 Task: Create a schedule automation trigger every last thursday of the month at 01:00 PM.
Action: Mouse moved to (868, 253)
Screenshot: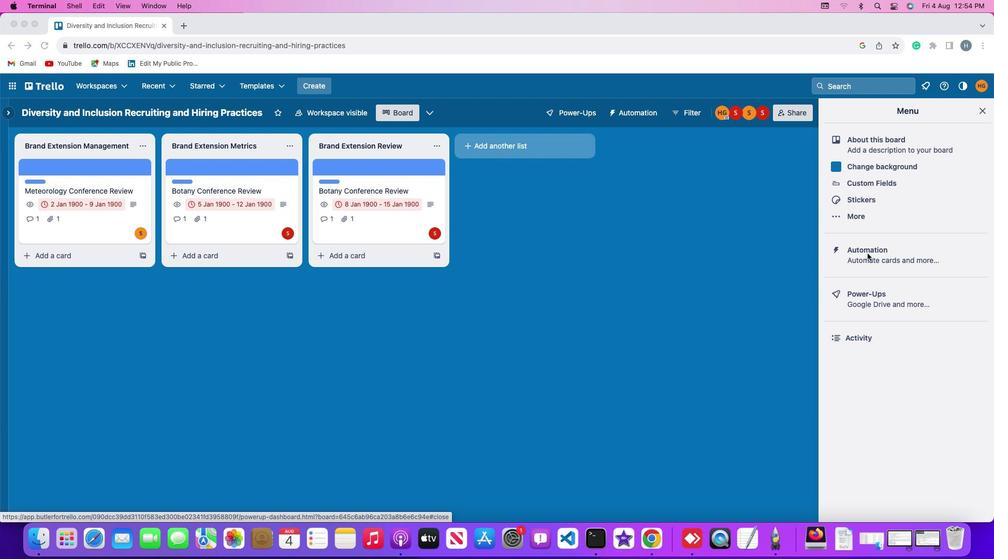
Action: Mouse pressed left at (868, 253)
Screenshot: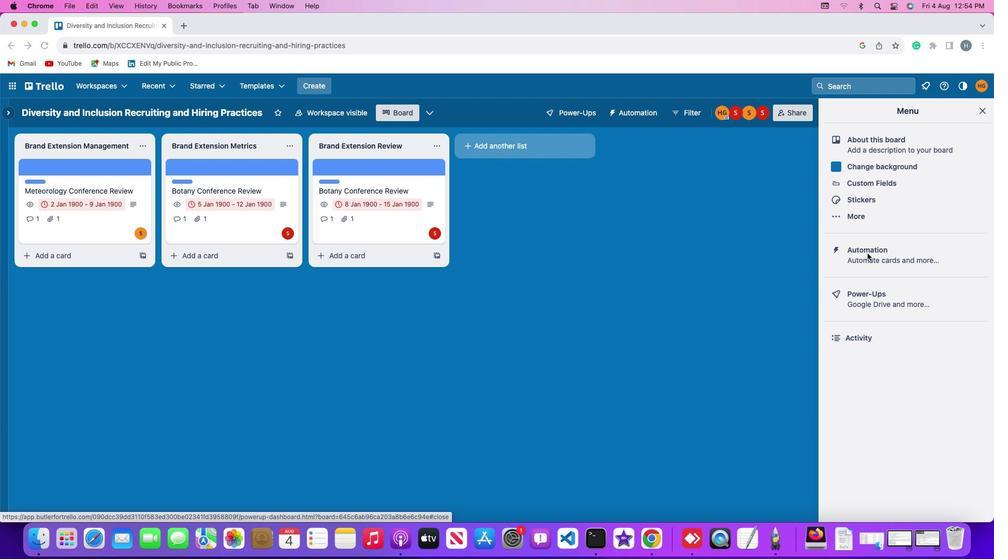 
Action: Mouse pressed left at (868, 253)
Screenshot: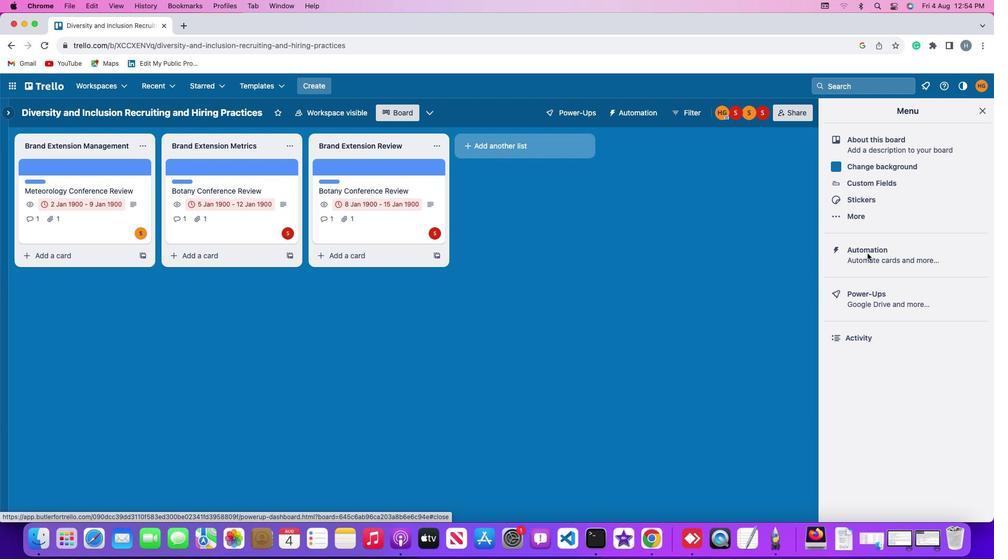 
Action: Mouse moved to (65, 223)
Screenshot: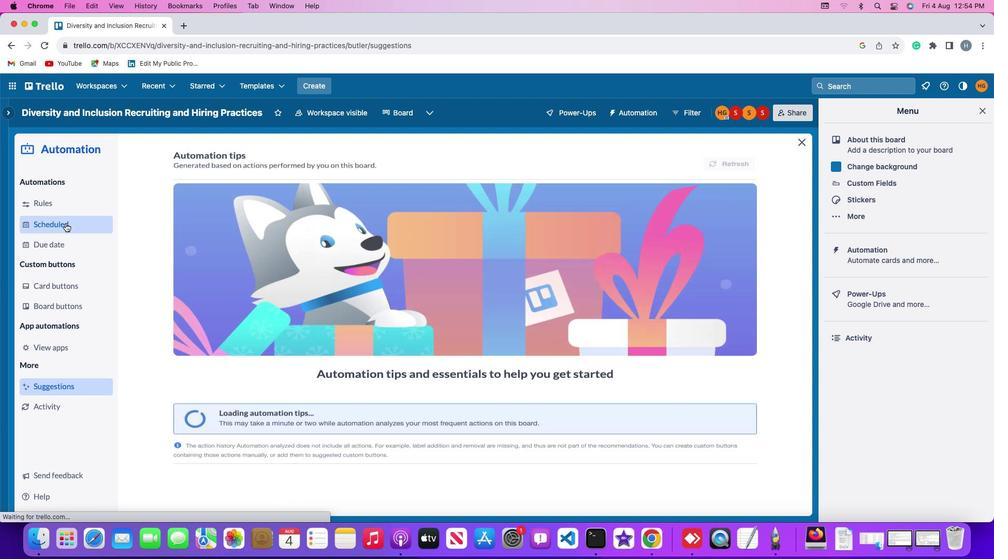 
Action: Mouse pressed left at (65, 223)
Screenshot: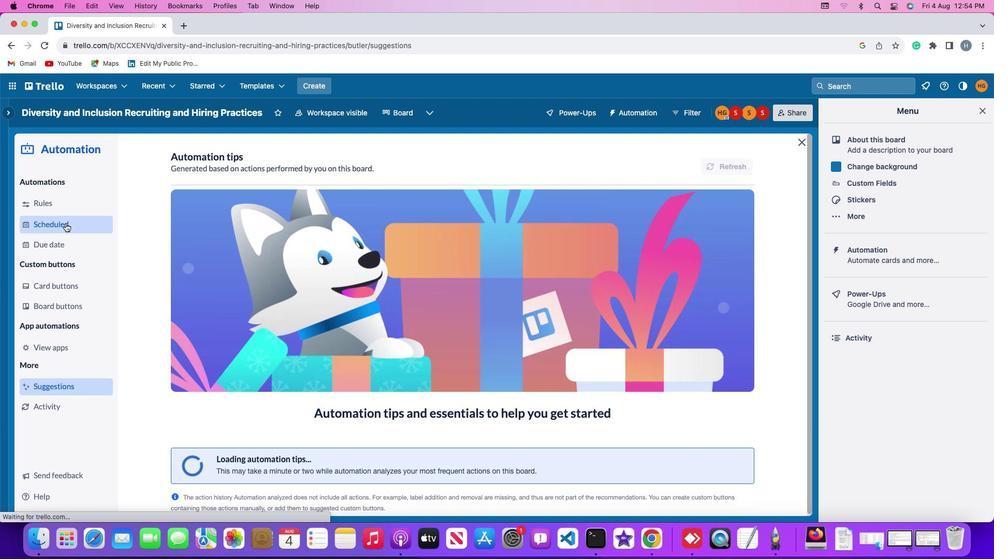 
Action: Mouse moved to (702, 157)
Screenshot: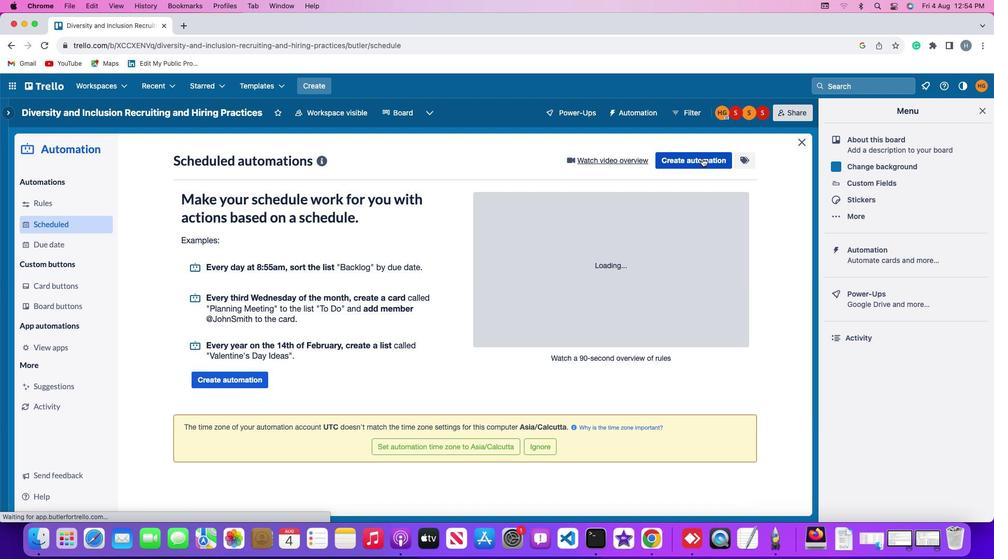 
Action: Mouse pressed left at (702, 157)
Screenshot: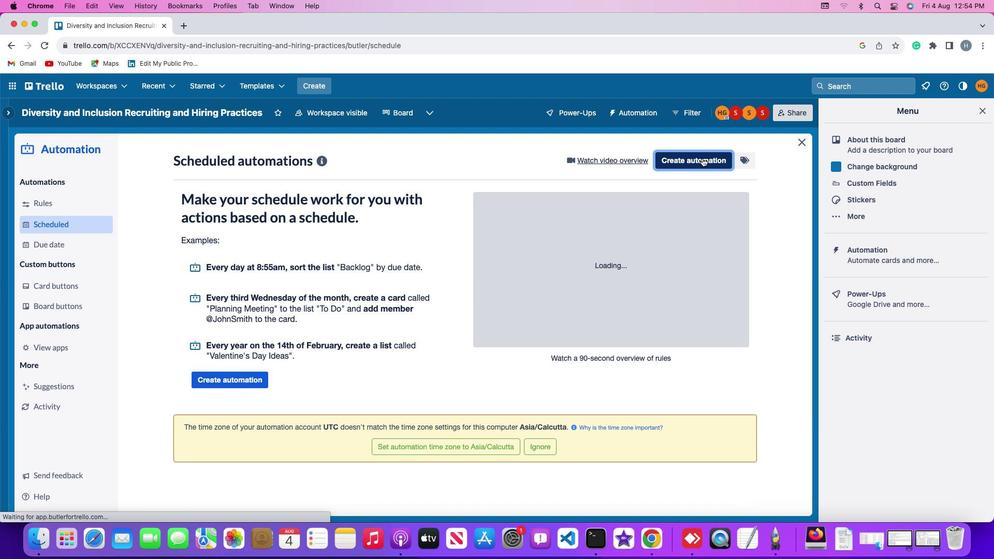 
Action: Mouse moved to (550, 256)
Screenshot: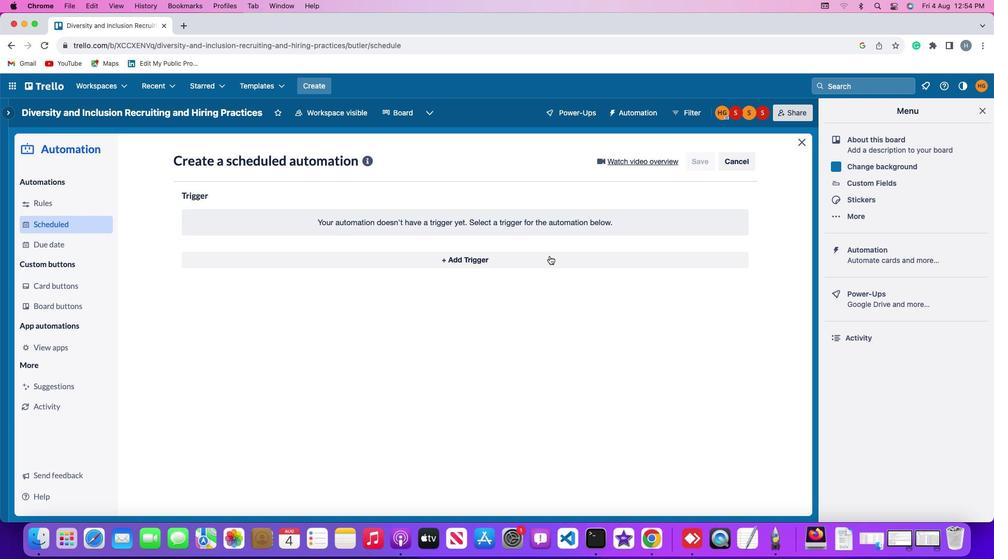 
Action: Mouse pressed left at (550, 256)
Screenshot: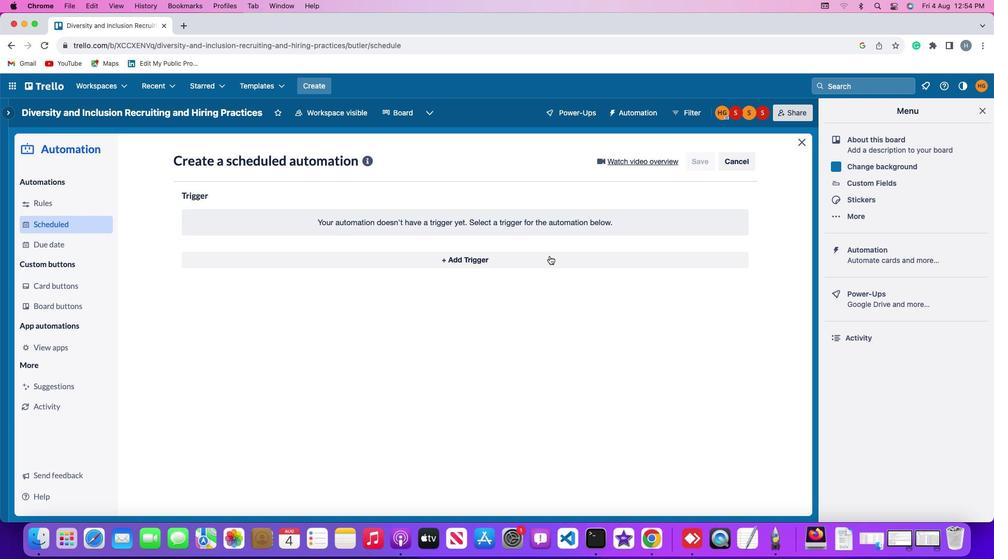 
Action: Mouse moved to (222, 497)
Screenshot: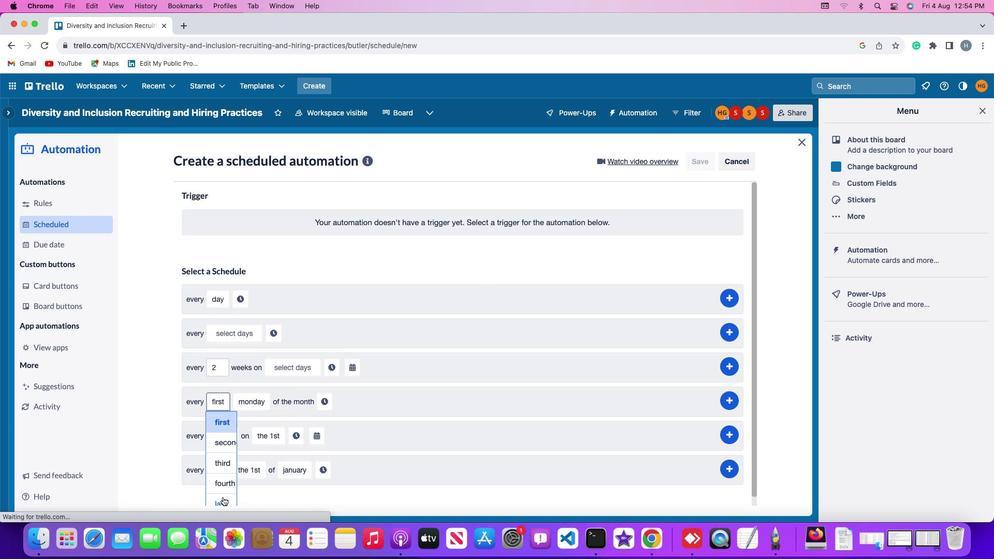
Action: Mouse pressed left at (222, 497)
Screenshot: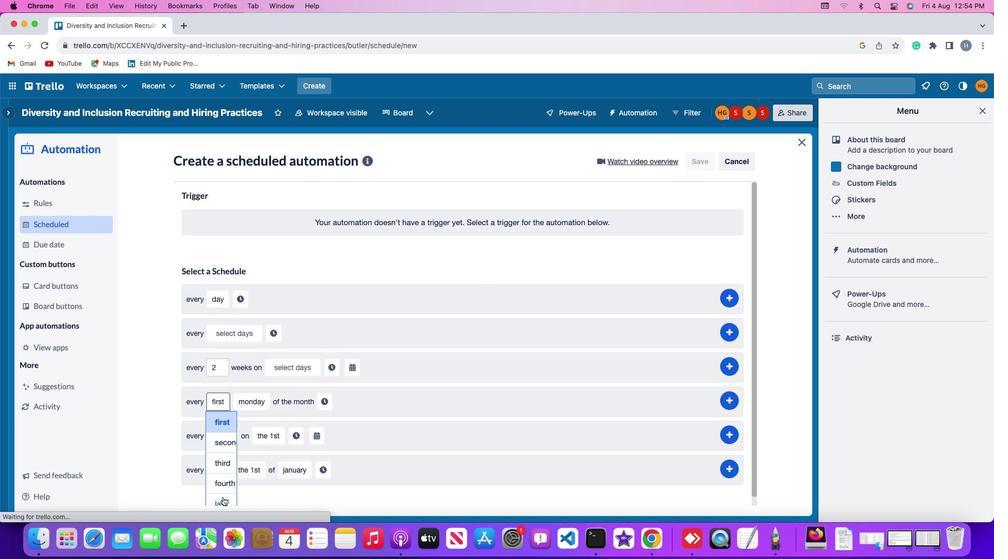 
Action: Mouse moved to (280, 318)
Screenshot: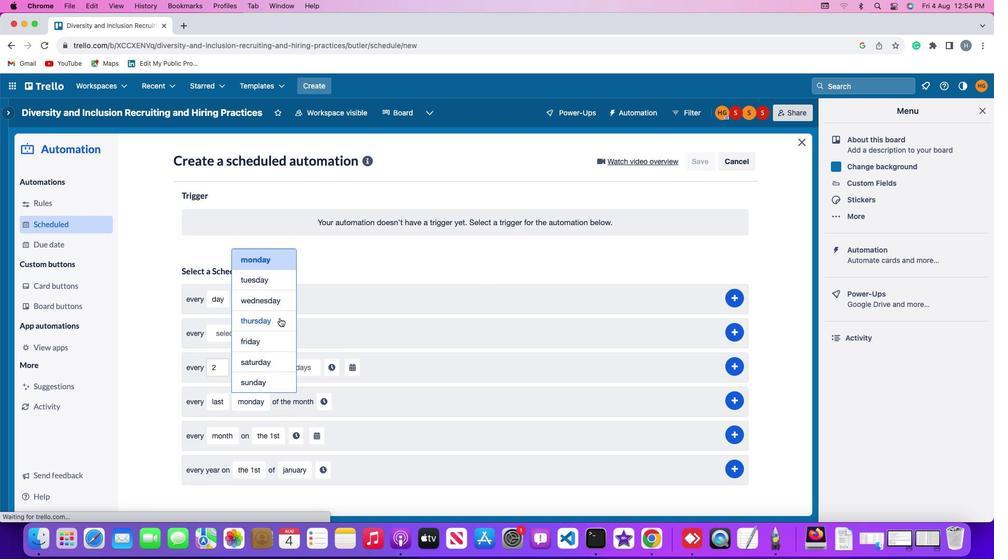 
Action: Mouse pressed left at (280, 318)
Screenshot: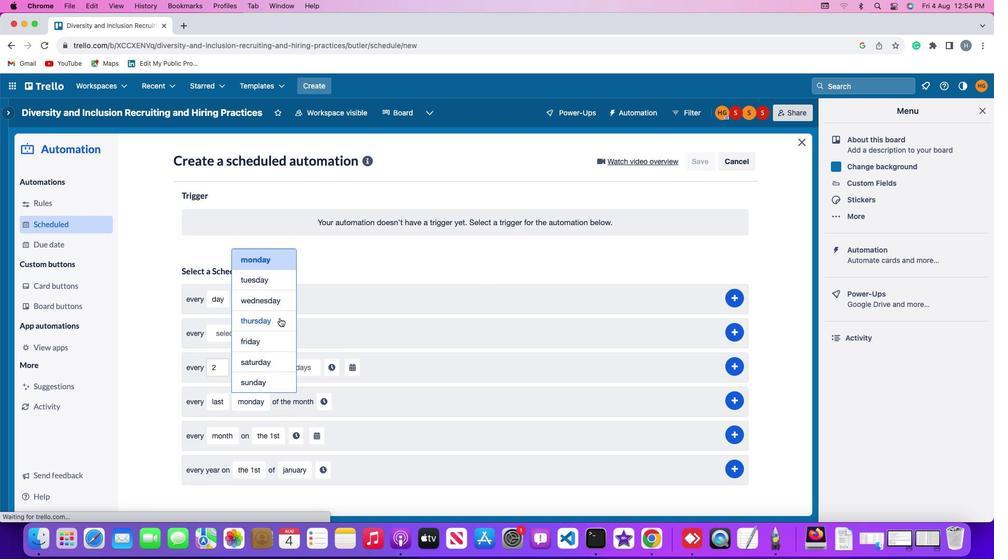 
Action: Mouse moved to (326, 398)
Screenshot: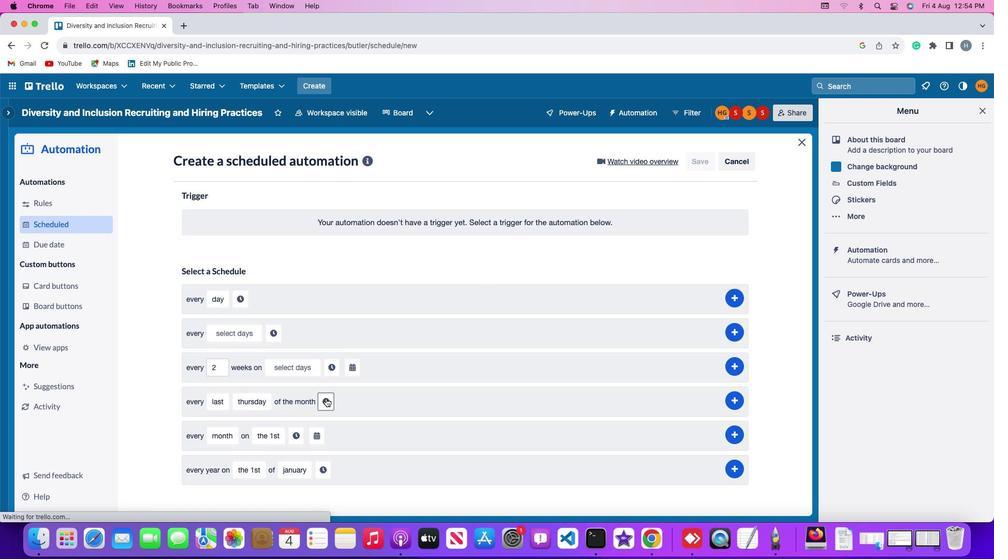 
Action: Mouse pressed left at (326, 398)
Screenshot: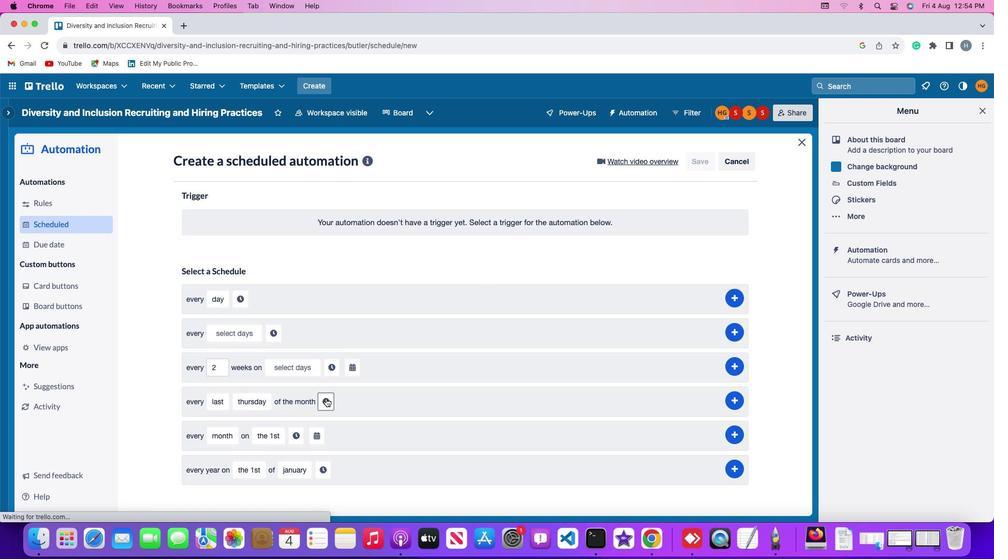 
Action: Mouse moved to (348, 397)
Screenshot: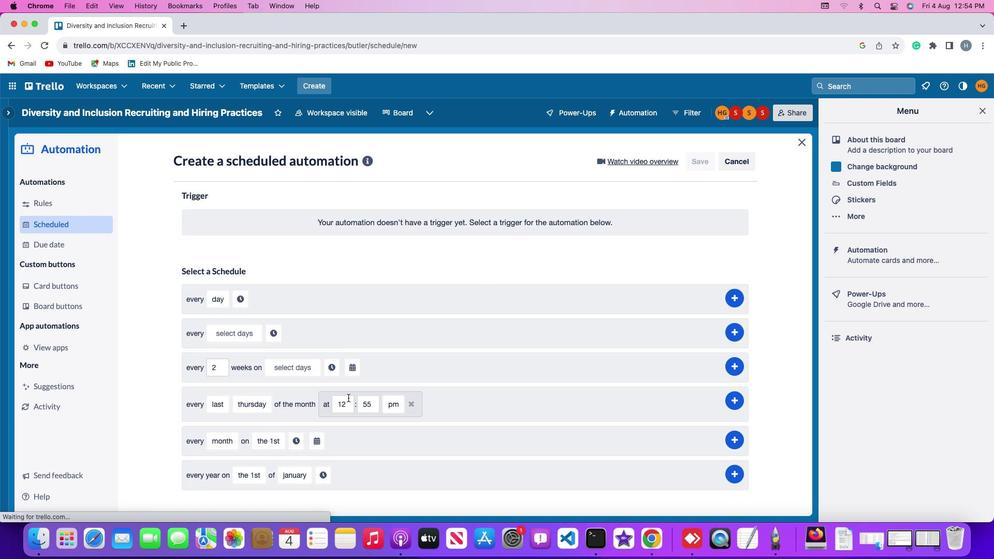 
Action: Mouse pressed left at (348, 397)
Screenshot: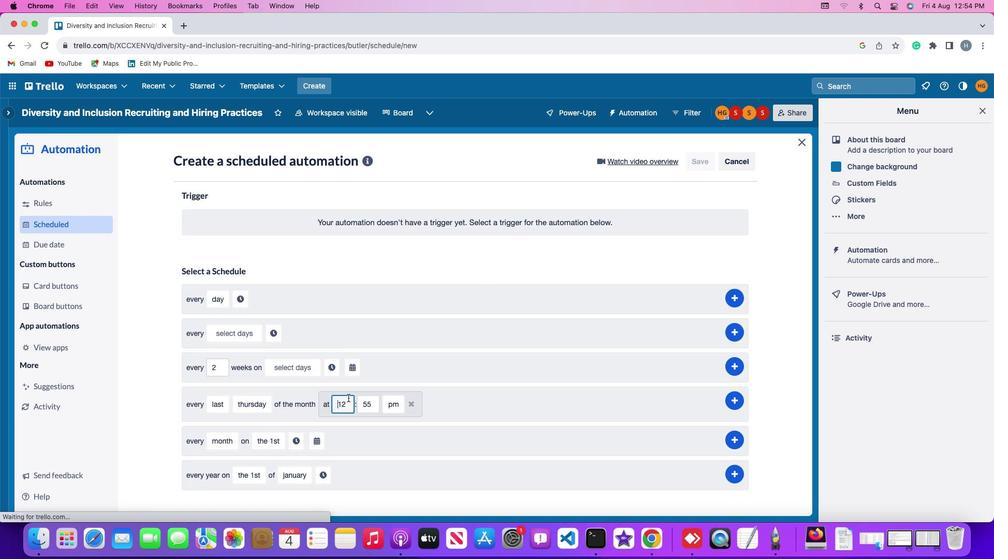 
Action: Mouse moved to (349, 401)
Screenshot: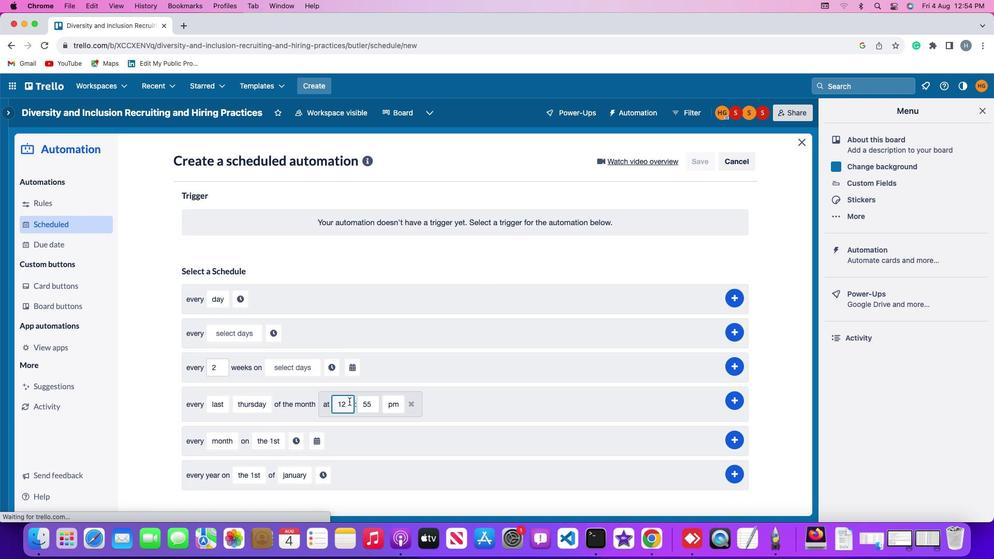 
Action: Mouse pressed left at (349, 401)
Screenshot: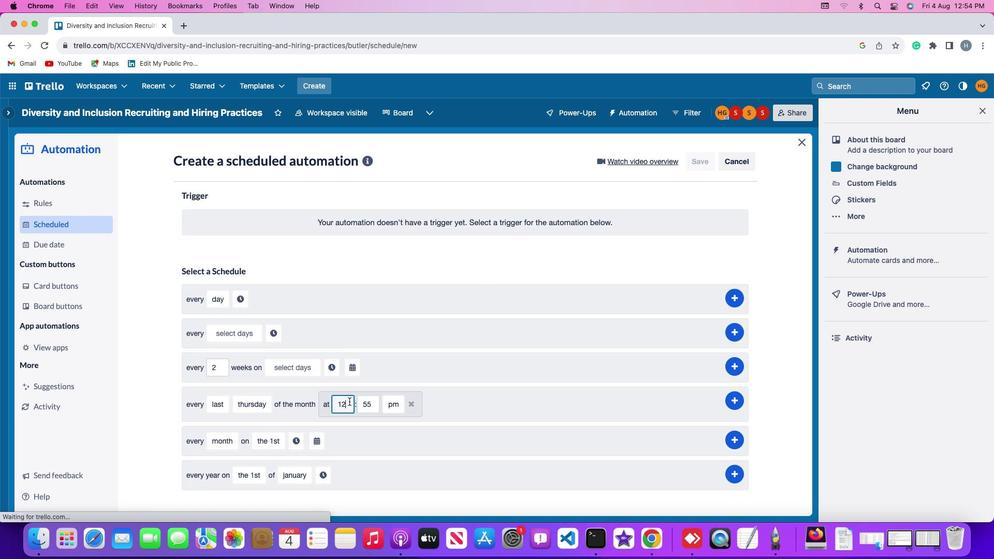 
Action: Mouse moved to (349, 400)
Screenshot: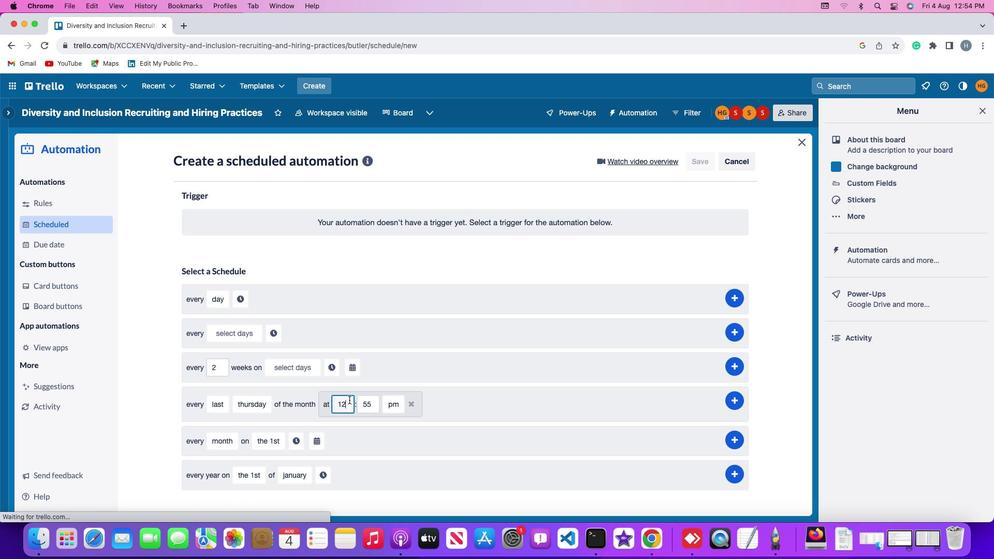 
Action: Key pressed Key.backspace
Screenshot: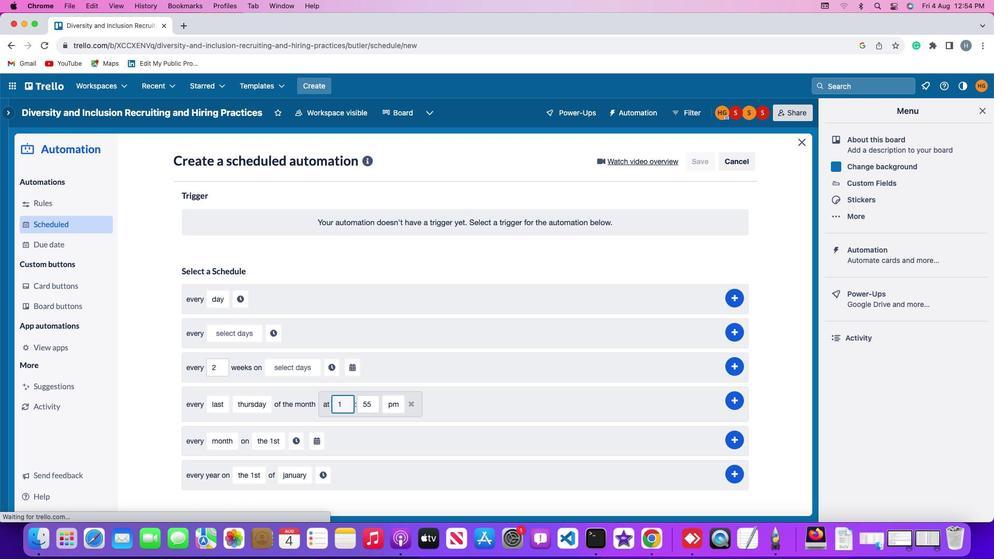 
Action: Mouse moved to (376, 406)
Screenshot: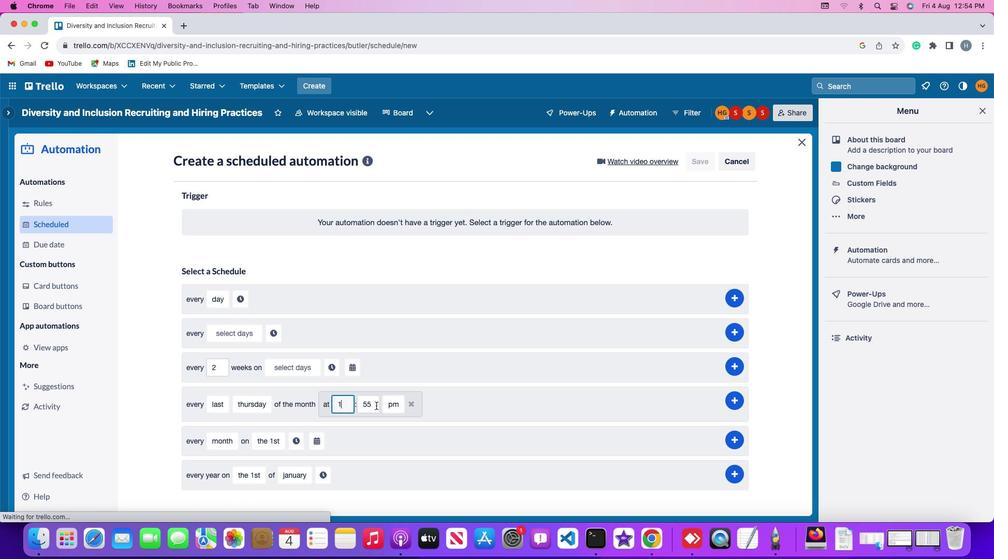 
Action: Mouse pressed left at (376, 406)
Screenshot: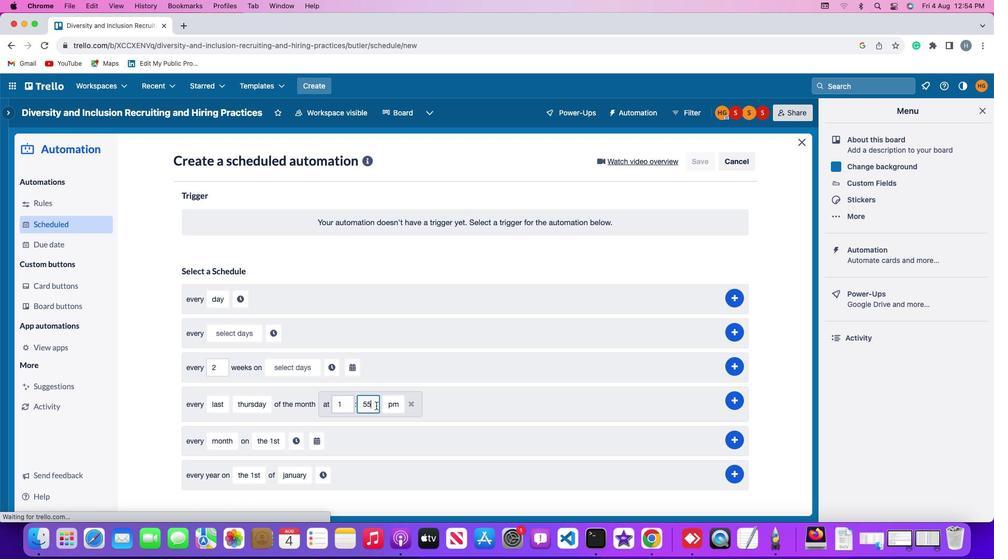 
Action: Mouse moved to (376, 405)
Screenshot: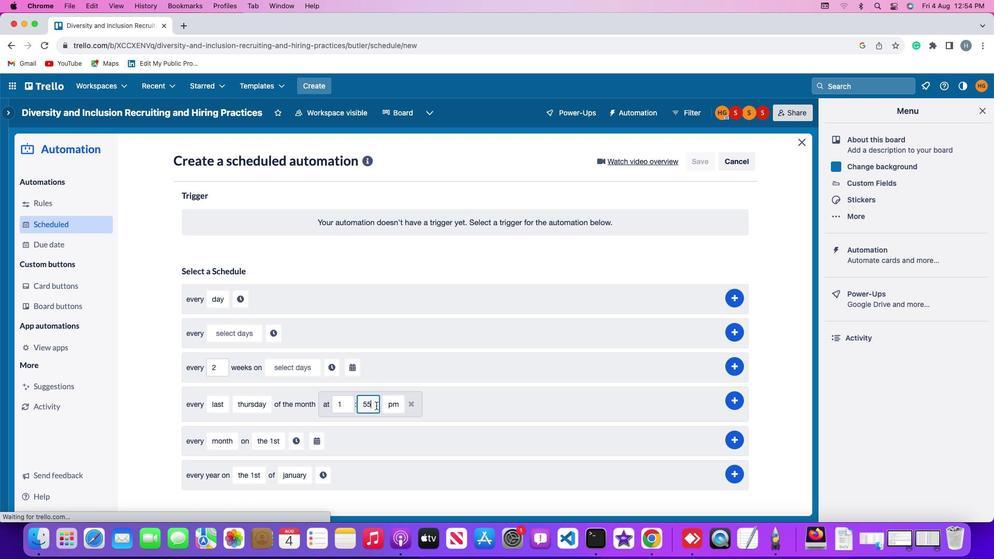 
Action: Key pressed Key.backspaceKey.backspace'0''0'
Screenshot: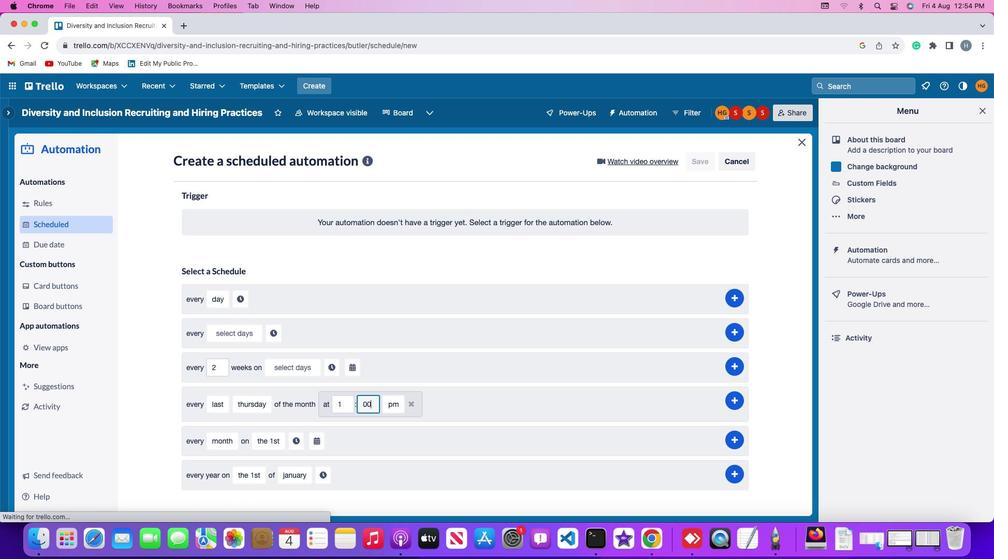 
Action: Mouse moved to (398, 441)
Screenshot: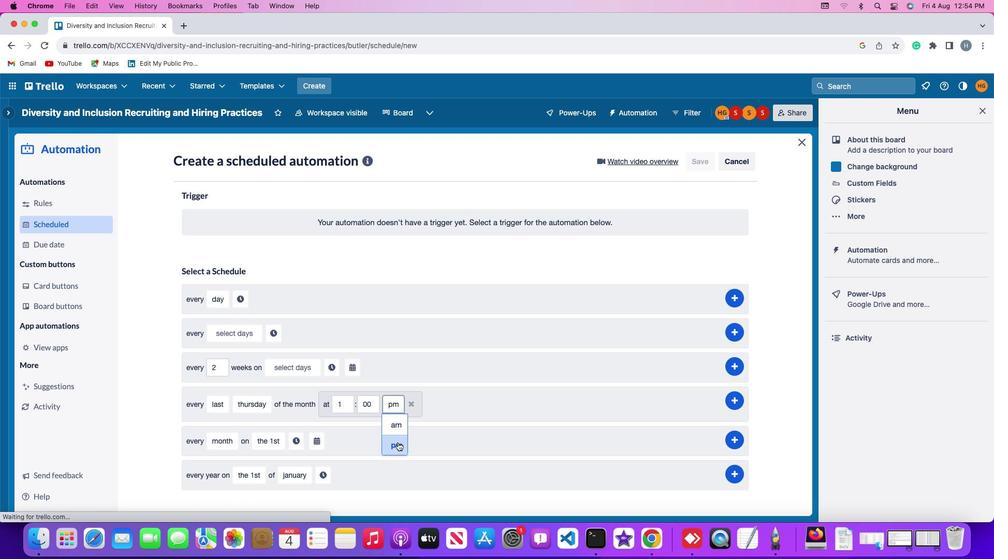 
Action: Mouse pressed left at (398, 441)
Screenshot: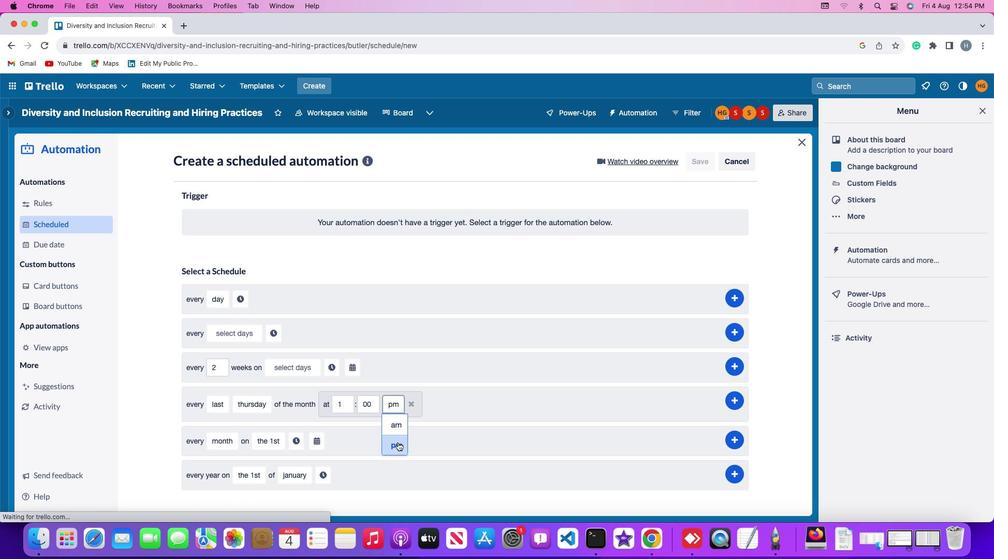 
Action: Mouse moved to (736, 399)
Screenshot: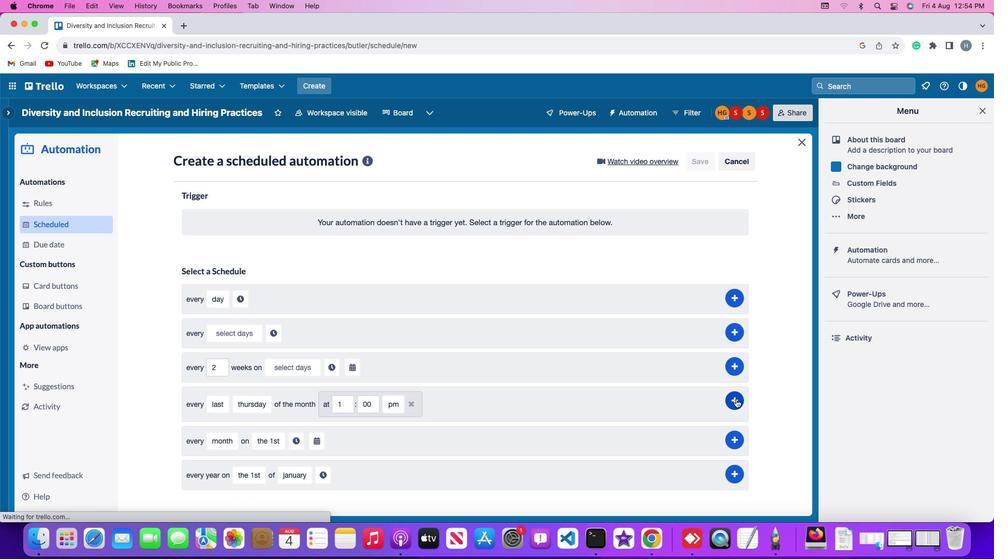 
Action: Mouse pressed left at (736, 399)
Screenshot: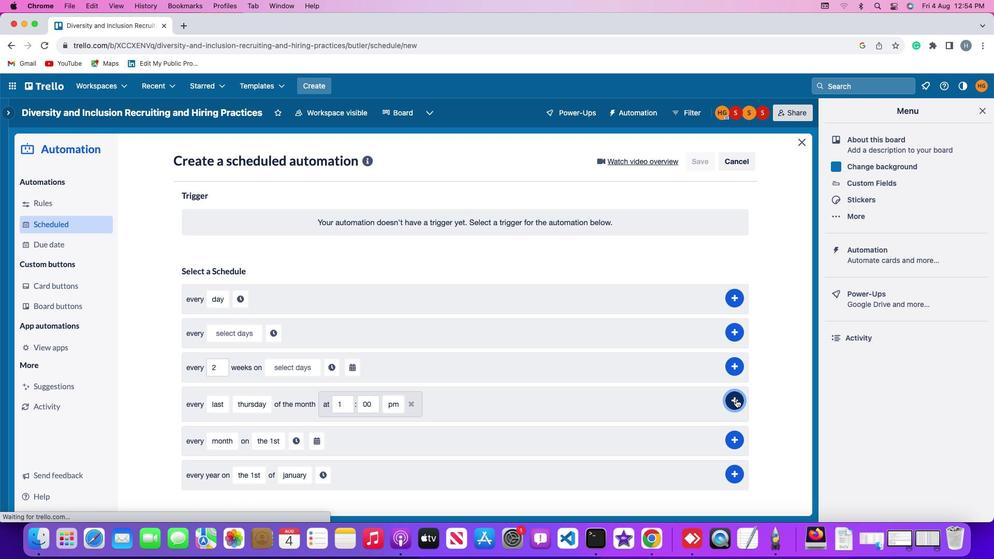 
Action: Mouse moved to (627, 274)
Screenshot: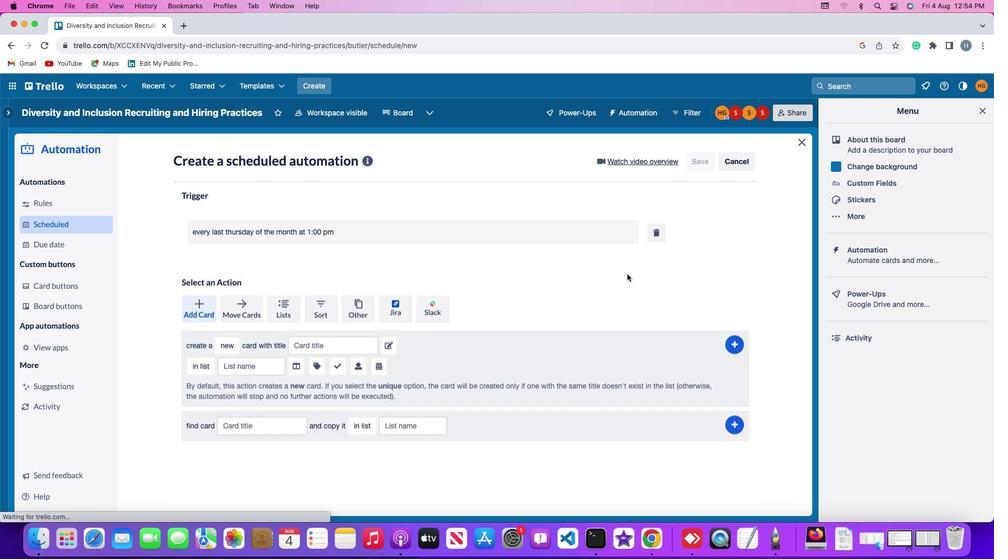 
